 Task: Change the bluescreen V tolerance for the bluescreen video filter to 17.
Action: Mouse moved to (91, 15)
Screenshot: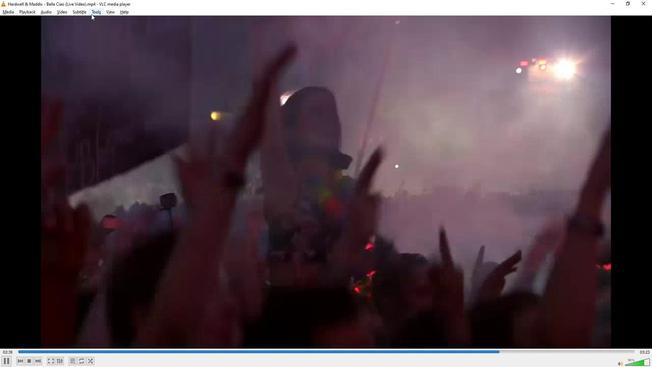 
Action: Mouse pressed left at (91, 15)
Screenshot: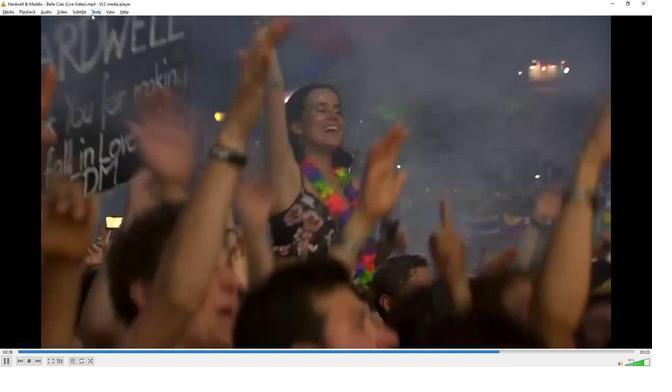 
Action: Mouse moved to (113, 97)
Screenshot: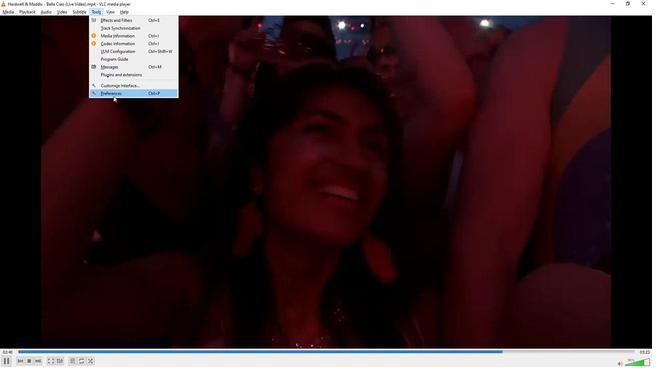 
Action: Mouse pressed left at (113, 97)
Screenshot: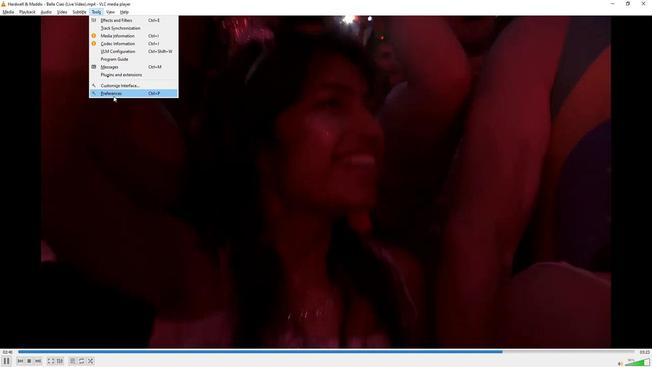 
Action: Mouse moved to (146, 288)
Screenshot: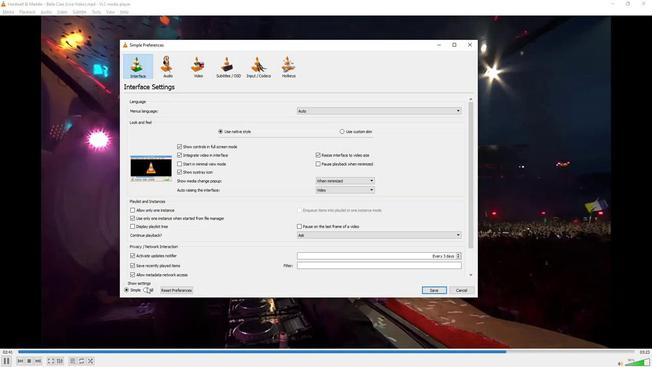 
Action: Mouse pressed left at (146, 288)
Screenshot: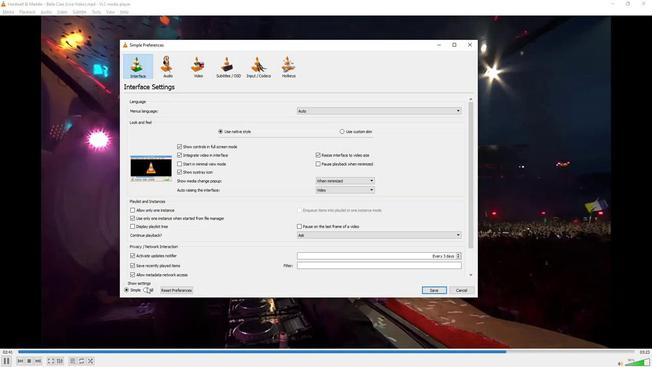 
Action: Mouse moved to (163, 227)
Screenshot: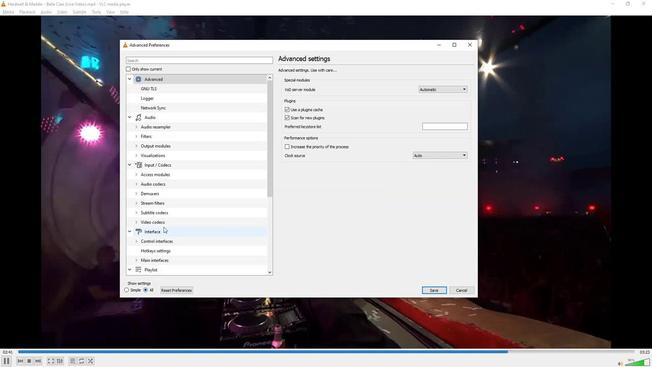 
Action: Mouse scrolled (163, 227) with delta (0, 0)
Screenshot: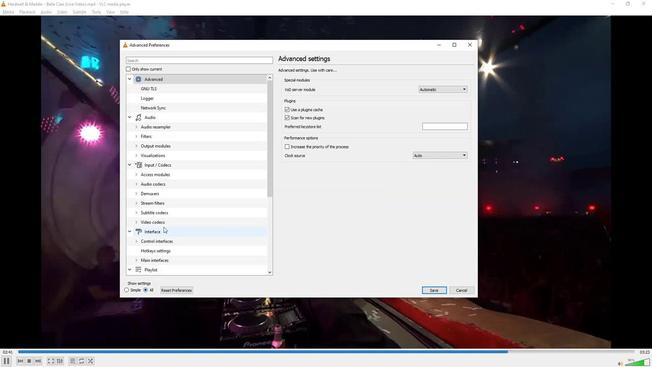 
Action: Mouse moved to (162, 226)
Screenshot: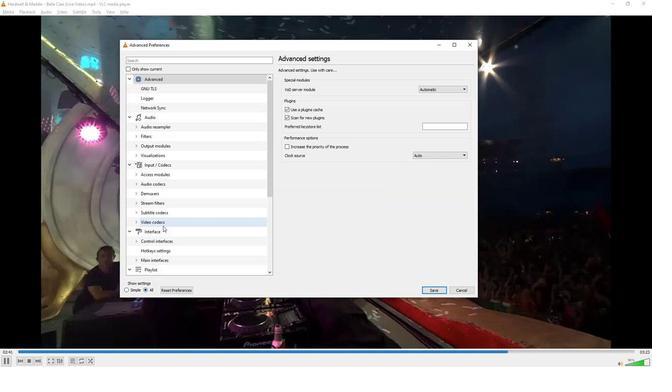 
Action: Mouse scrolled (162, 226) with delta (0, 0)
Screenshot: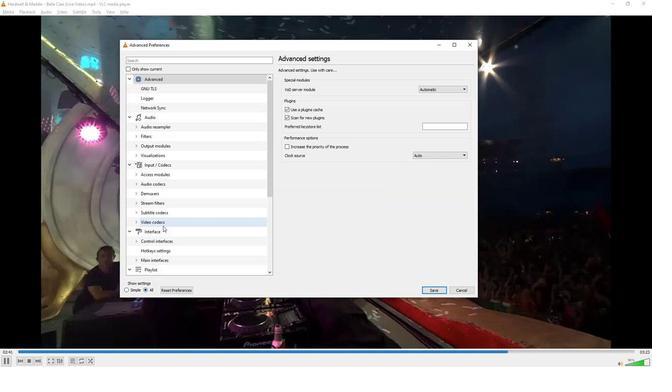 
Action: Mouse scrolled (162, 226) with delta (0, 0)
Screenshot: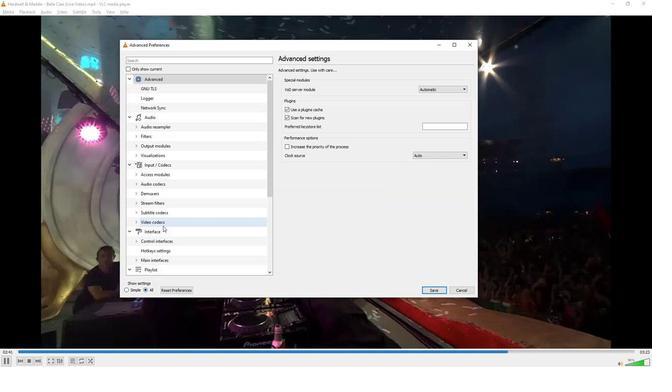 
Action: Mouse scrolled (162, 226) with delta (0, 0)
Screenshot: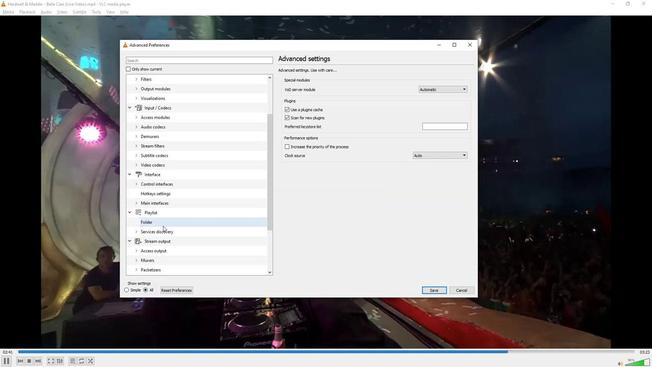 
Action: Mouse scrolled (162, 226) with delta (0, 0)
Screenshot: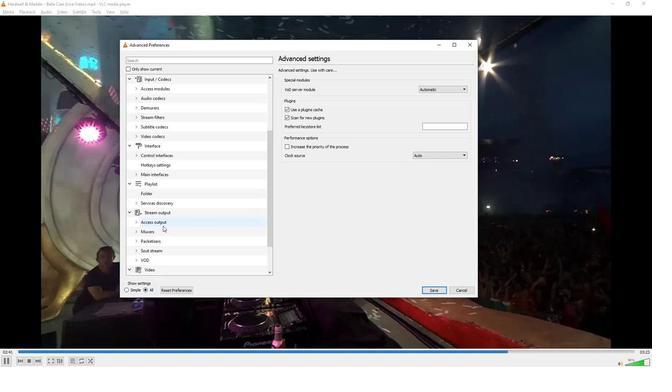 
Action: Mouse moved to (162, 225)
Screenshot: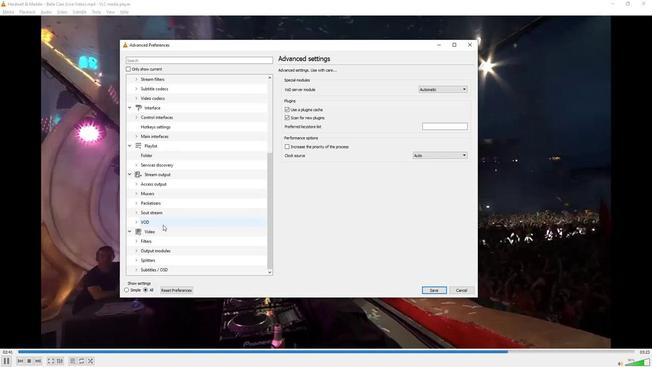 
Action: Mouse scrolled (162, 225) with delta (0, 0)
Screenshot: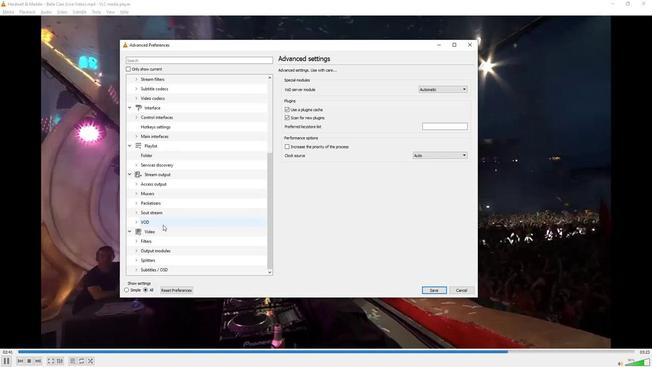 
Action: Mouse moved to (162, 224)
Screenshot: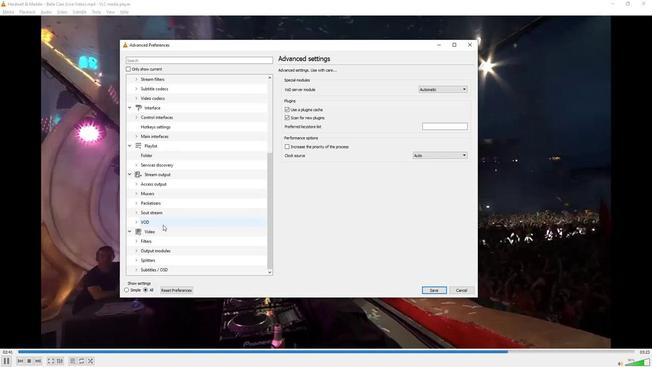 
Action: Mouse scrolled (162, 224) with delta (0, 0)
Screenshot: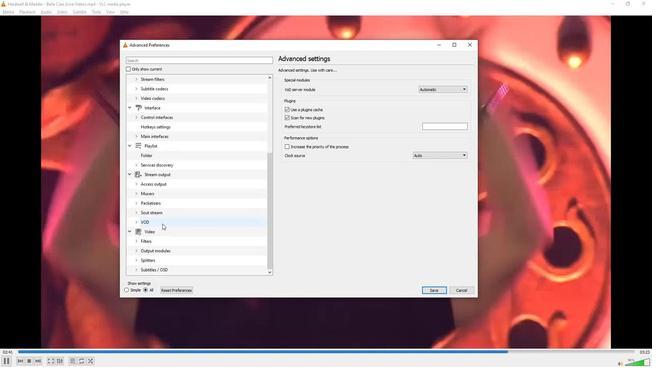 
Action: Mouse moved to (137, 241)
Screenshot: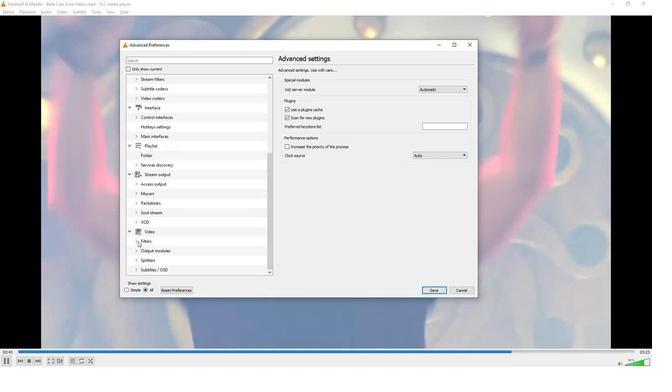 
Action: Mouse pressed left at (137, 241)
Screenshot: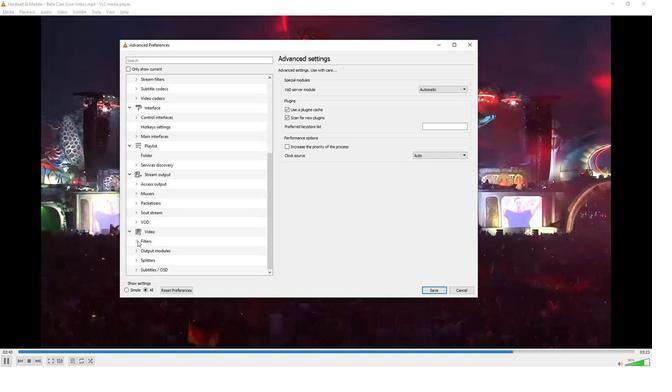 
Action: Mouse moved to (143, 238)
Screenshot: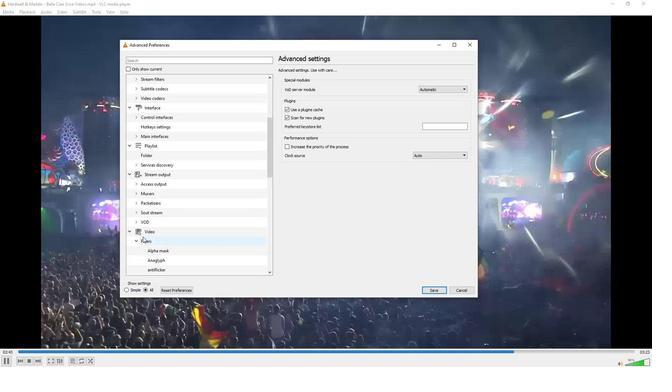 
Action: Mouse scrolled (143, 237) with delta (0, 0)
Screenshot: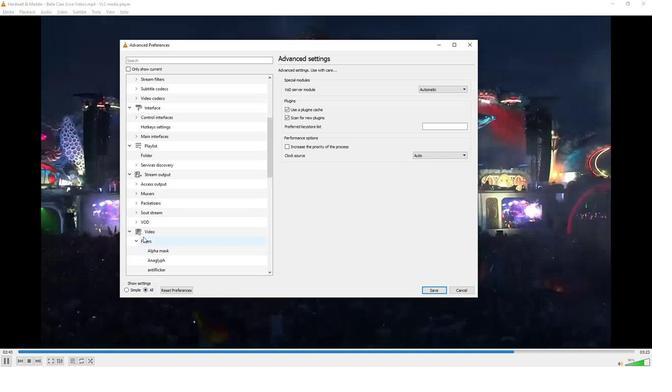 
Action: Mouse scrolled (143, 237) with delta (0, 0)
Screenshot: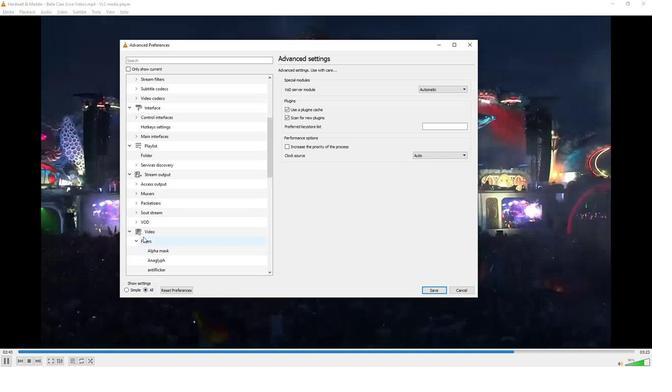 
Action: Mouse scrolled (143, 237) with delta (0, 0)
Screenshot: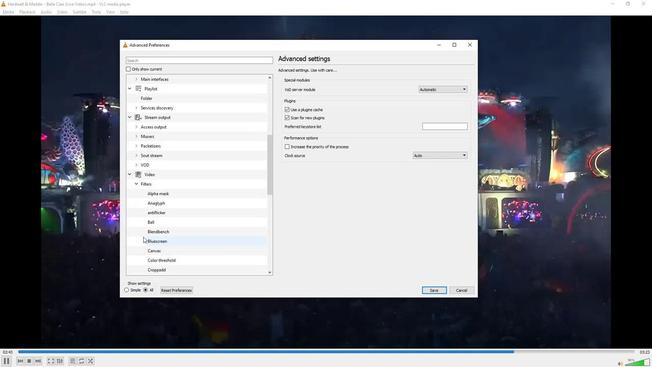 
Action: Mouse moved to (159, 213)
Screenshot: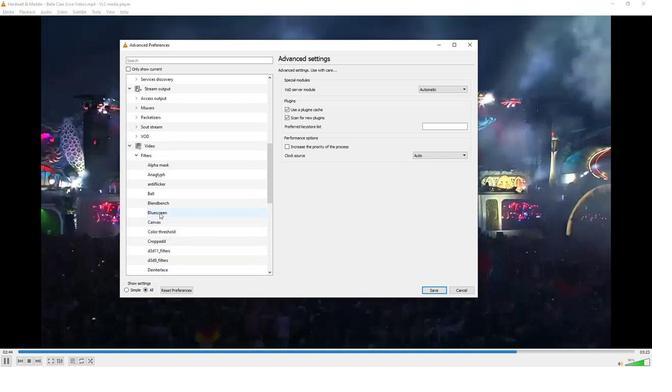
Action: Mouse pressed left at (159, 213)
Screenshot: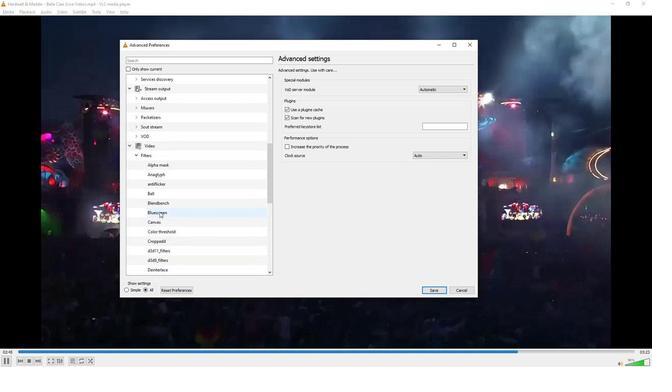 
Action: Mouse moved to (460, 114)
Screenshot: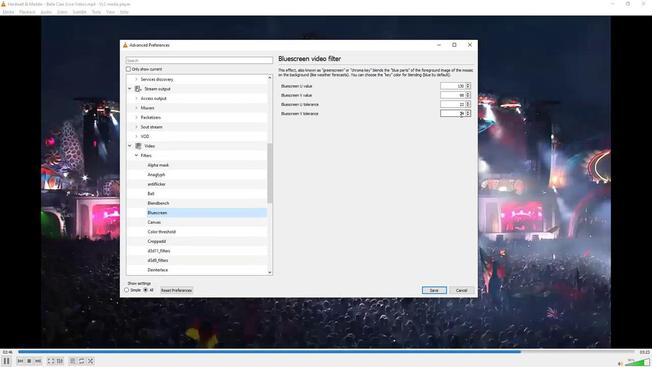 
Action: Mouse pressed left at (460, 114)
Screenshot: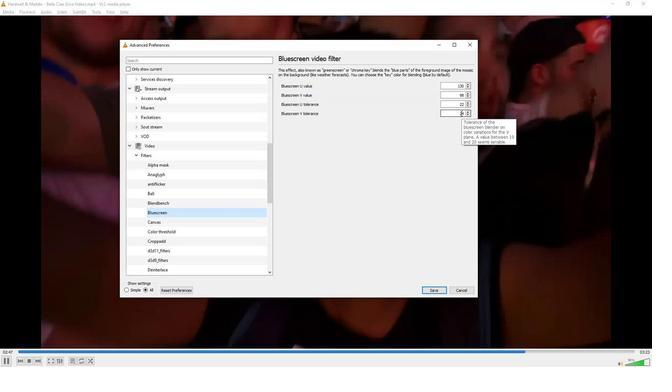 
Action: Mouse pressed left at (460, 114)
Screenshot: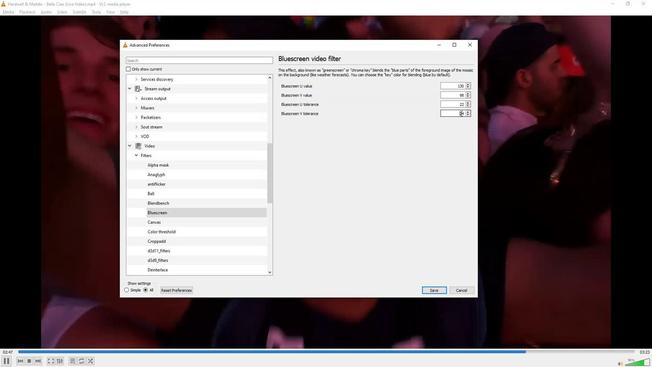 
Action: Key pressed 17
Screenshot: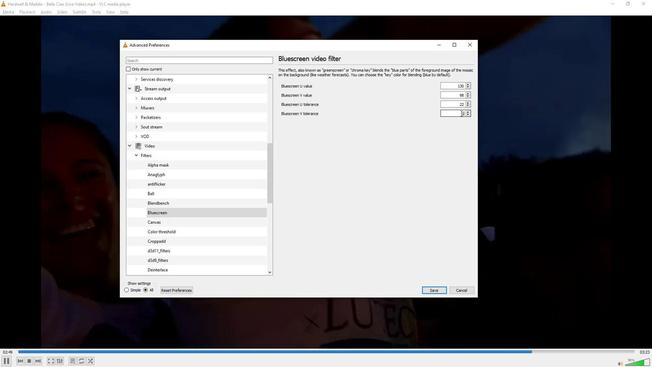 
Action: Mouse moved to (309, 210)
Screenshot: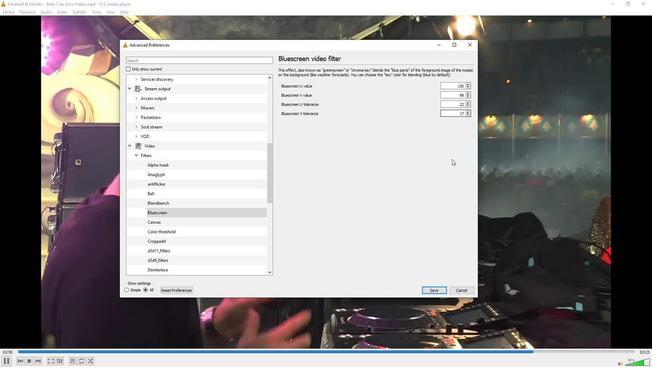 
